 Task: Sort the products in the category "Sauvignon Blanc" by relevance.
Action: Mouse moved to (796, 275)
Screenshot: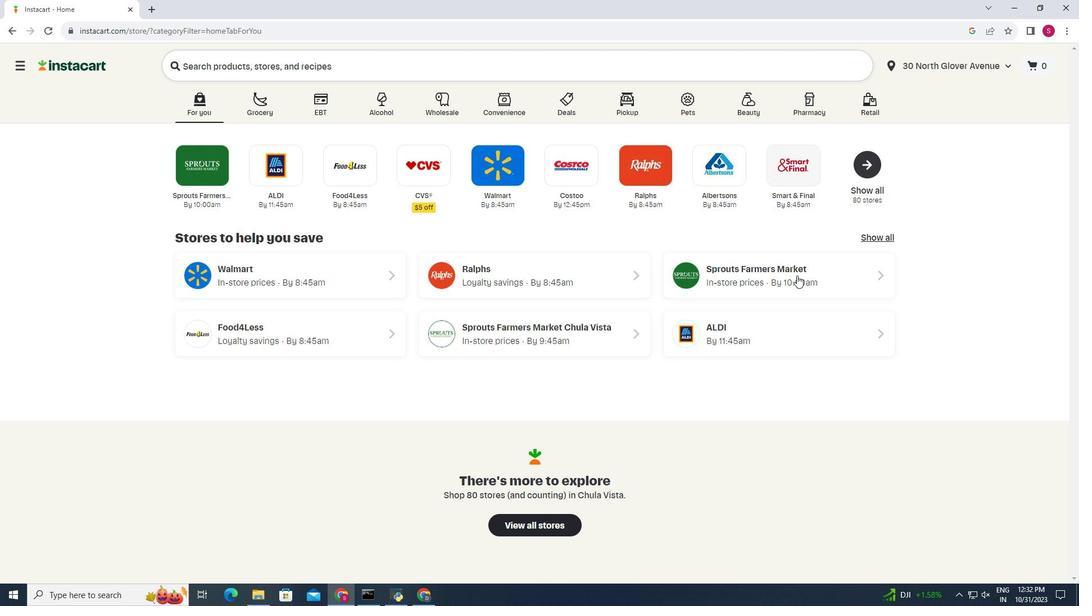 
Action: Mouse pressed left at (796, 275)
Screenshot: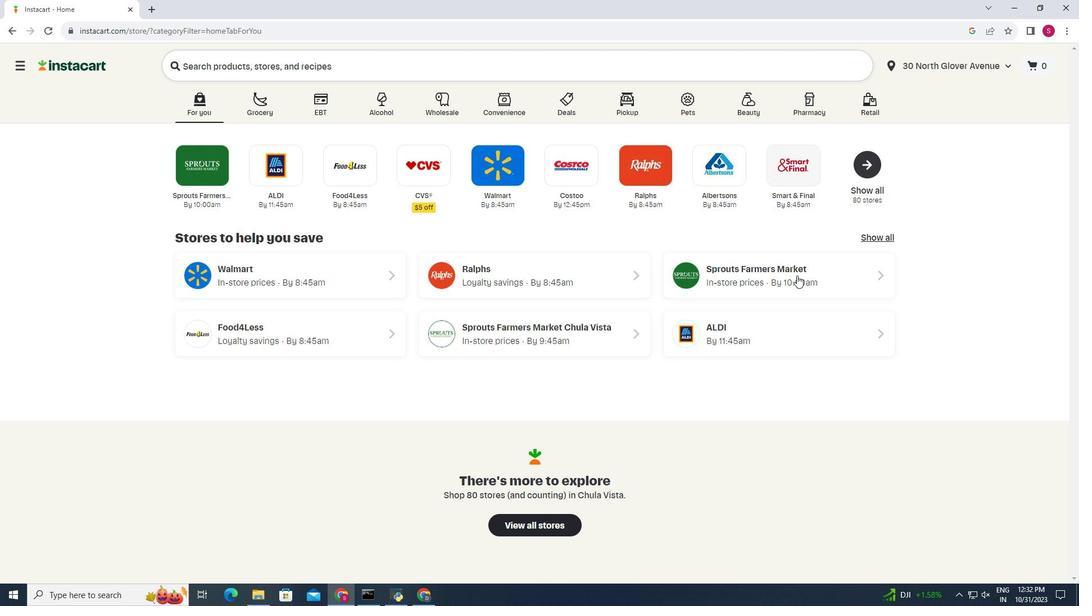 
Action: Mouse moved to (35, 532)
Screenshot: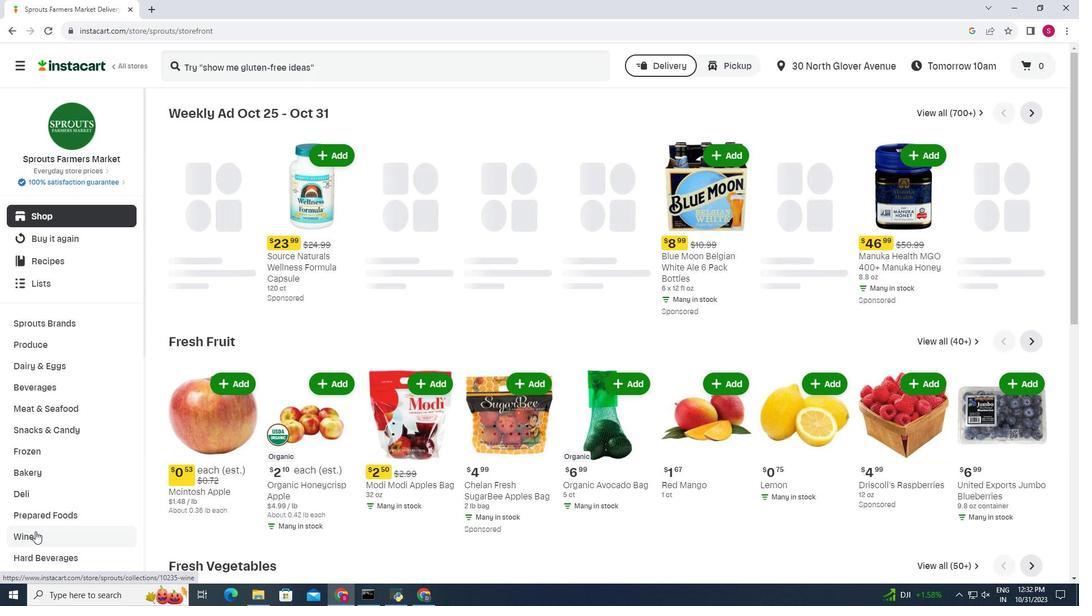 
Action: Mouse pressed left at (35, 532)
Screenshot: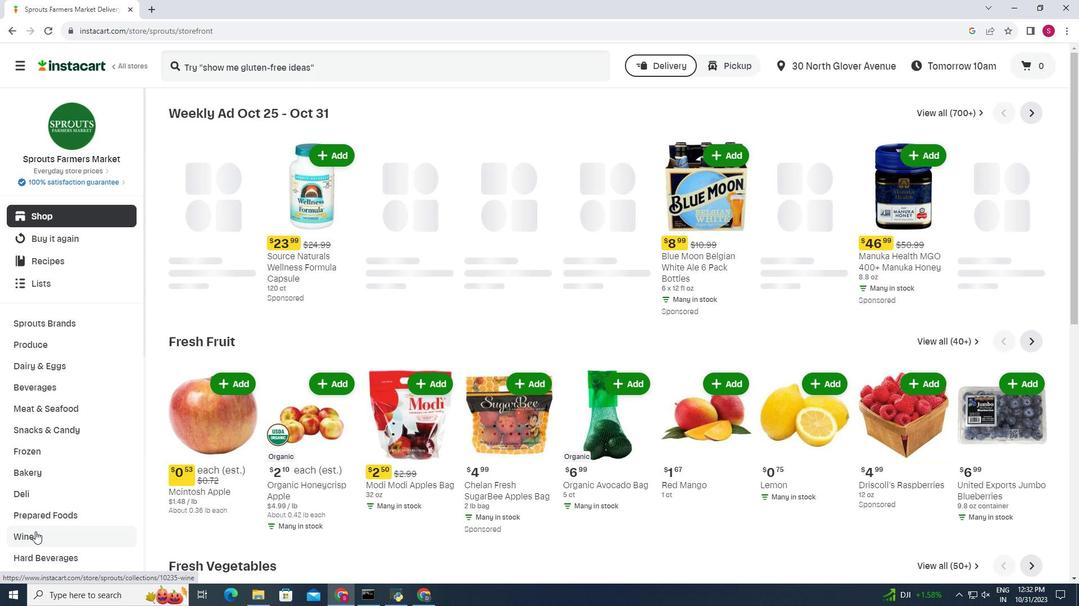 
Action: Mouse moved to (291, 272)
Screenshot: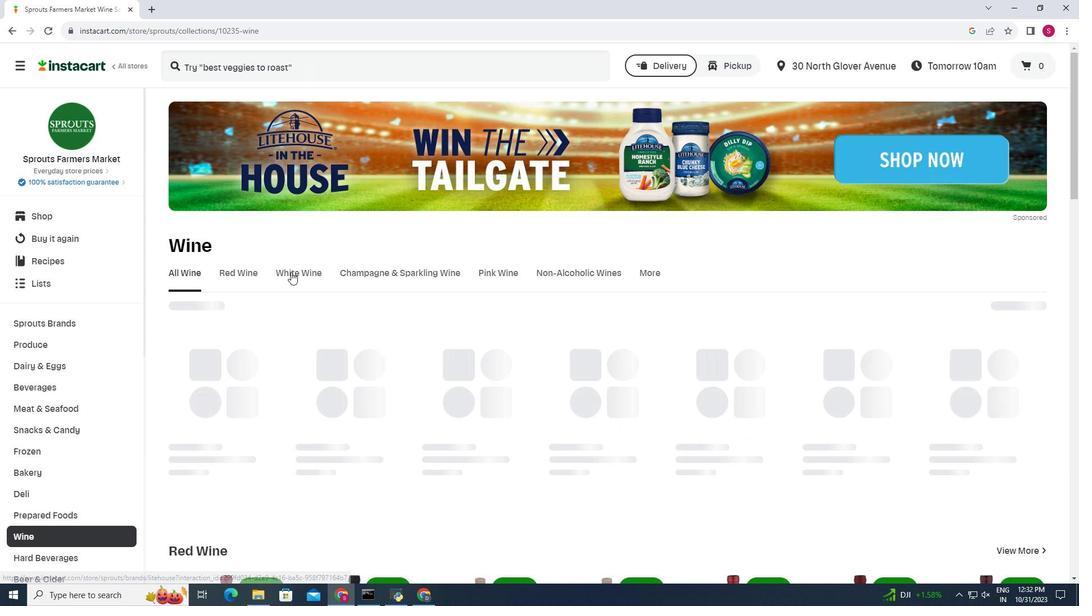 
Action: Mouse pressed left at (291, 272)
Screenshot: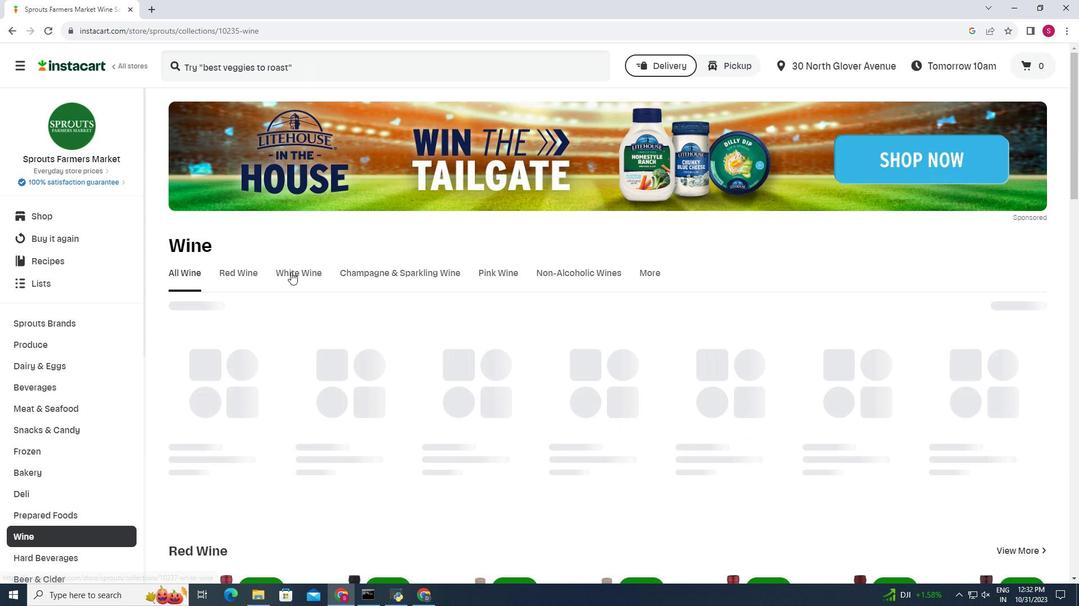 
Action: Mouse moved to (288, 317)
Screenshot: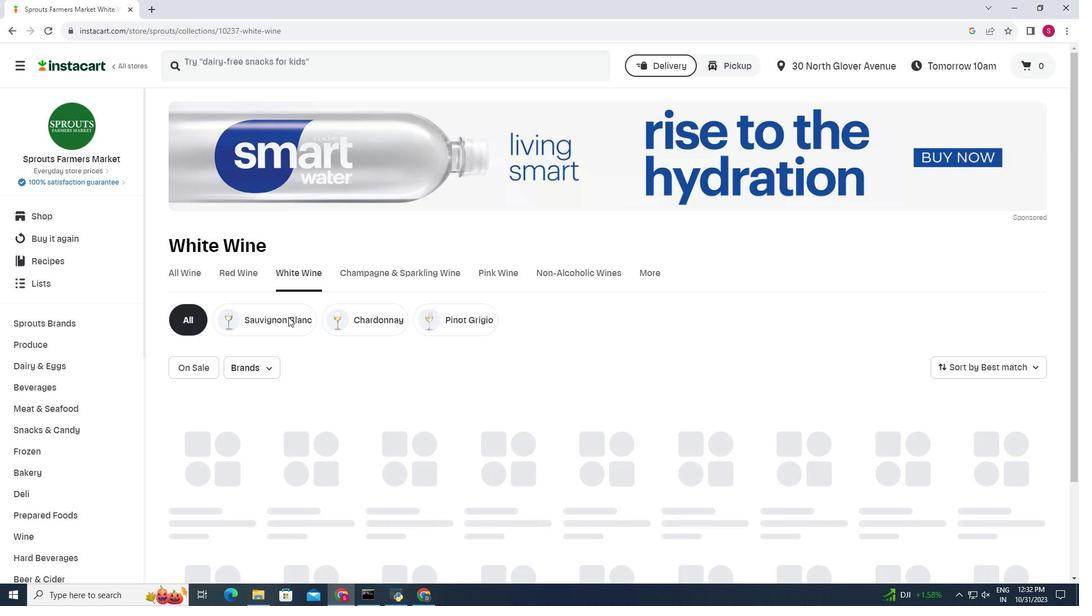 
Action: Mouse pressed left at (288, 317)
Screenshot: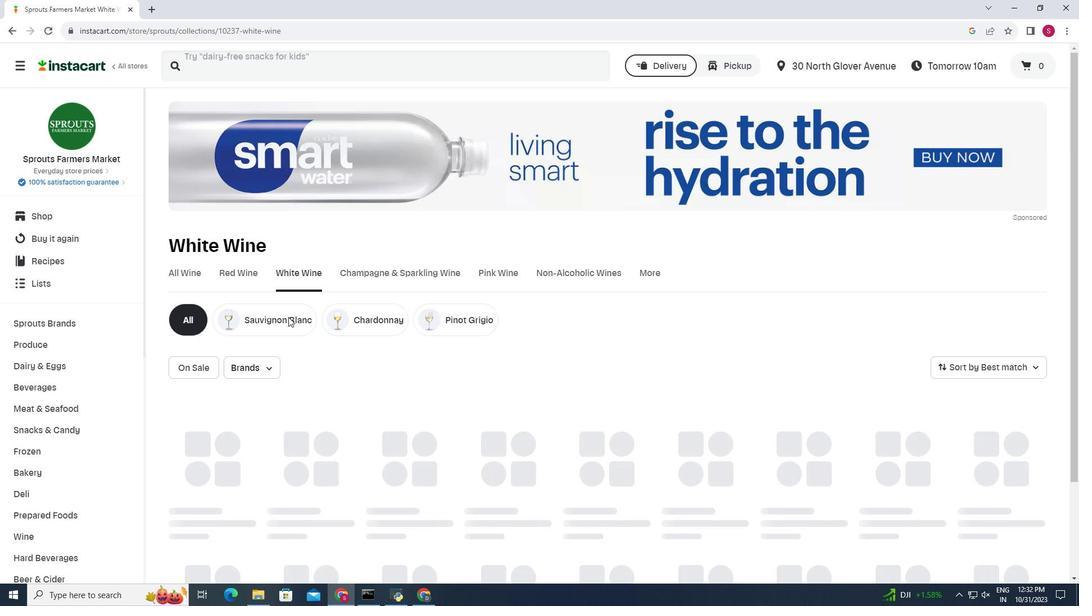 
Action: Mouse moved to (285, 316)
Screenshot: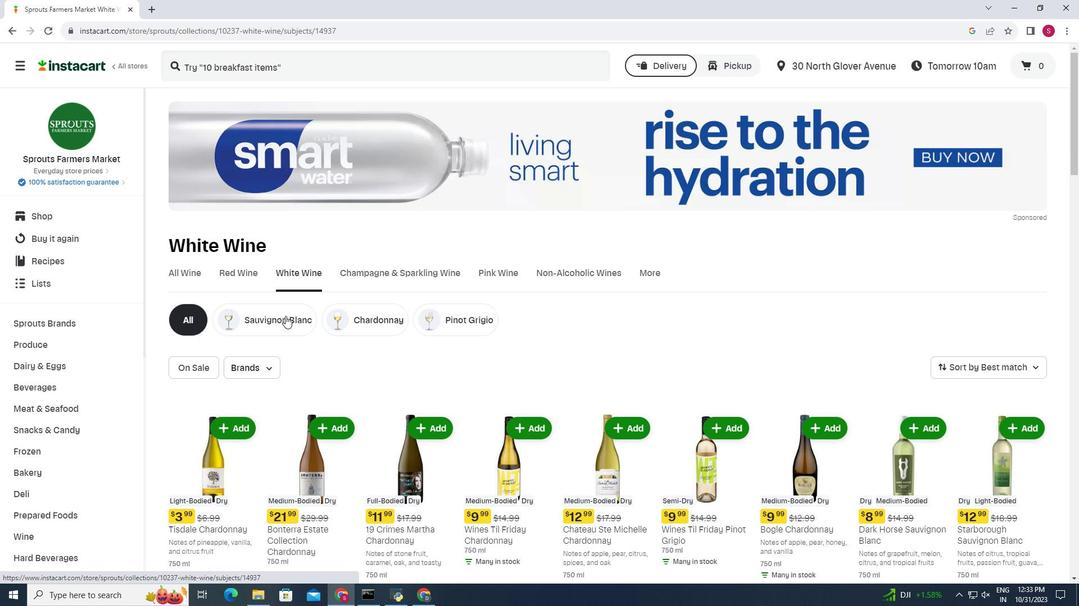 
Action: Mouse pressed left at (285, 316)
Screenshot: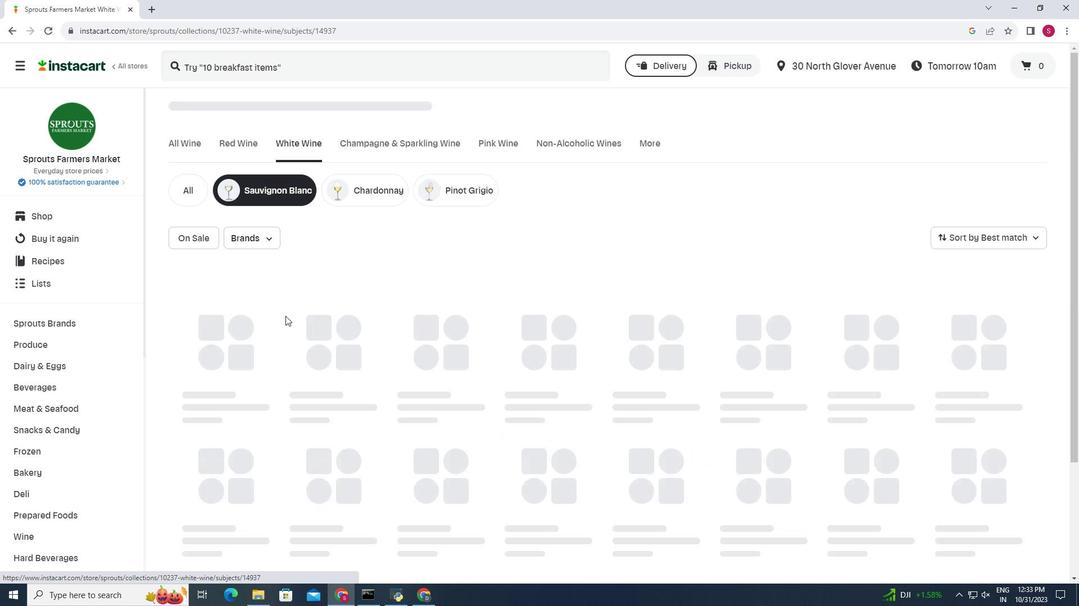
Action: Mouse moved to (1033, 362)
Screenshot: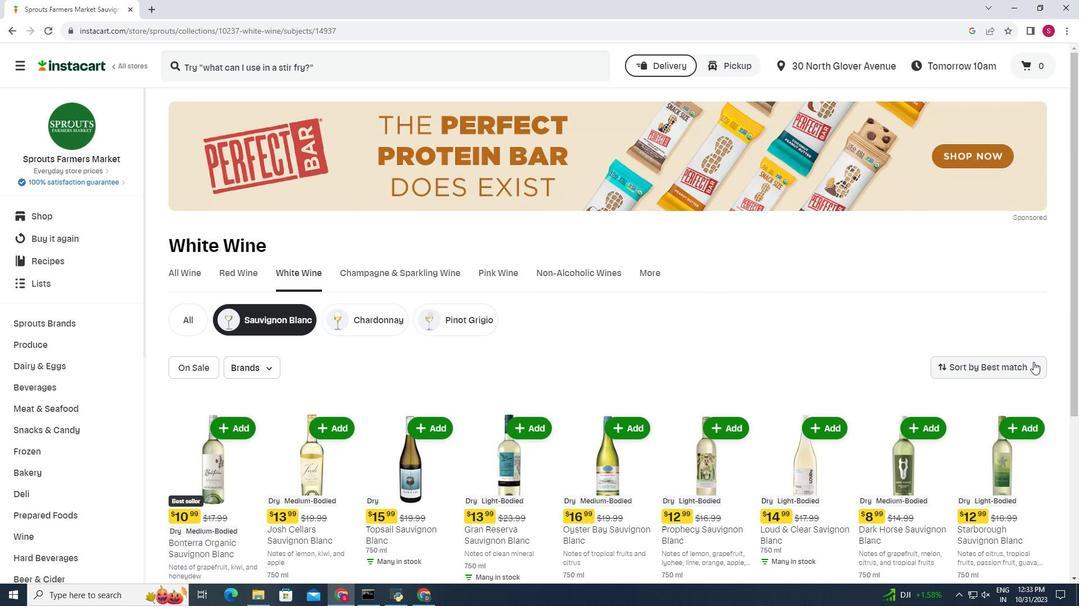 
Action: Mouse pressed left at (1033, 362)
Screenshot: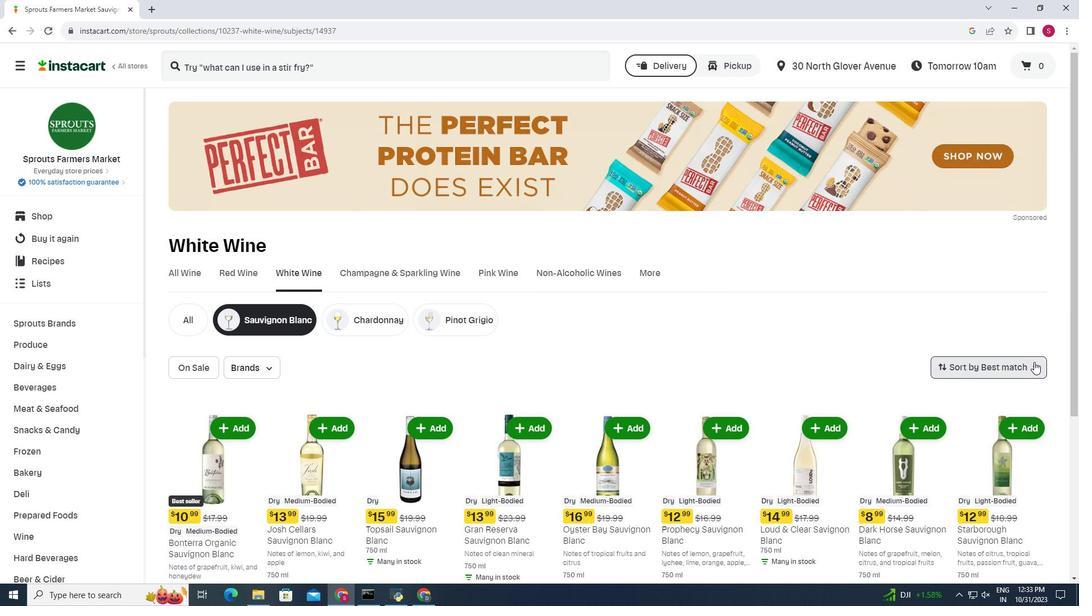 
Action: Mouse moved to (975, 531)
Screenshot: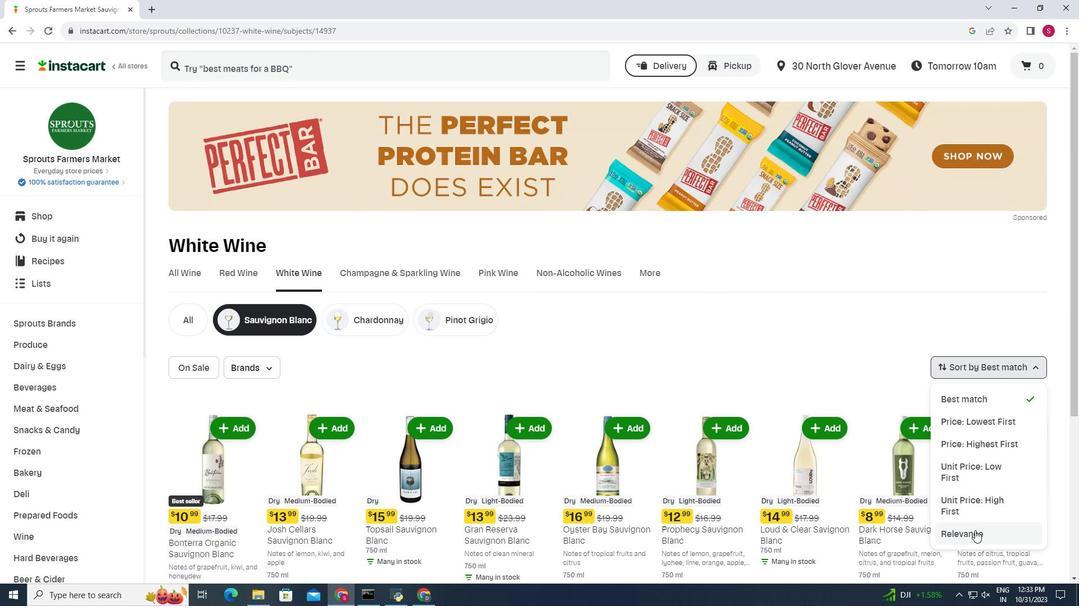 
Action: Mouse pressed left at (975, 531)
Screenshot: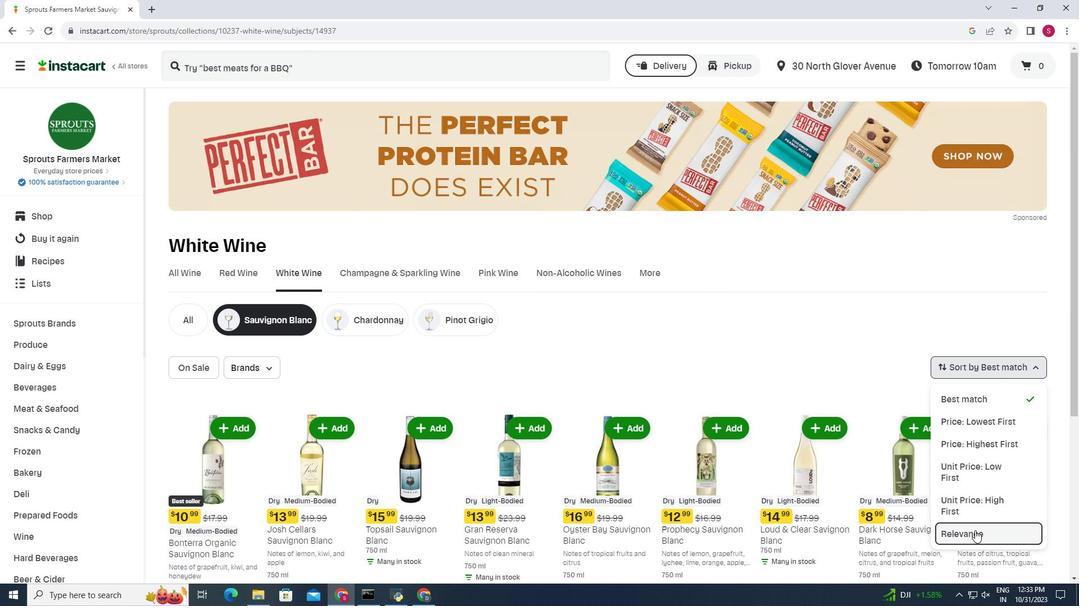 
Action: Mouse moved to (603, 310)
Screenshot: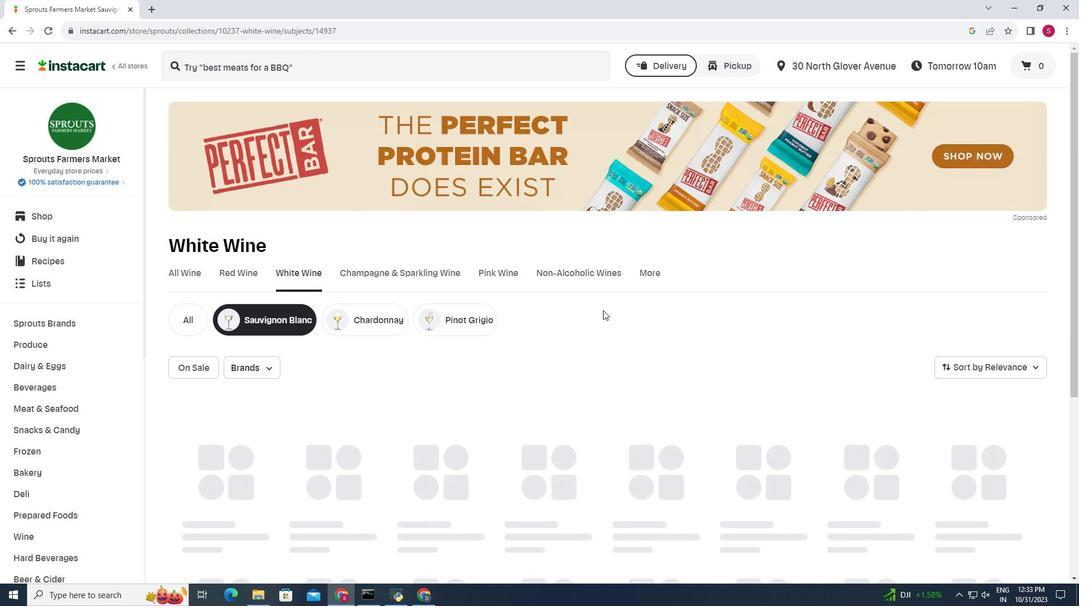 
Action: Mouse scrolled (603, 310) with delta (0, 0)
Screenshot: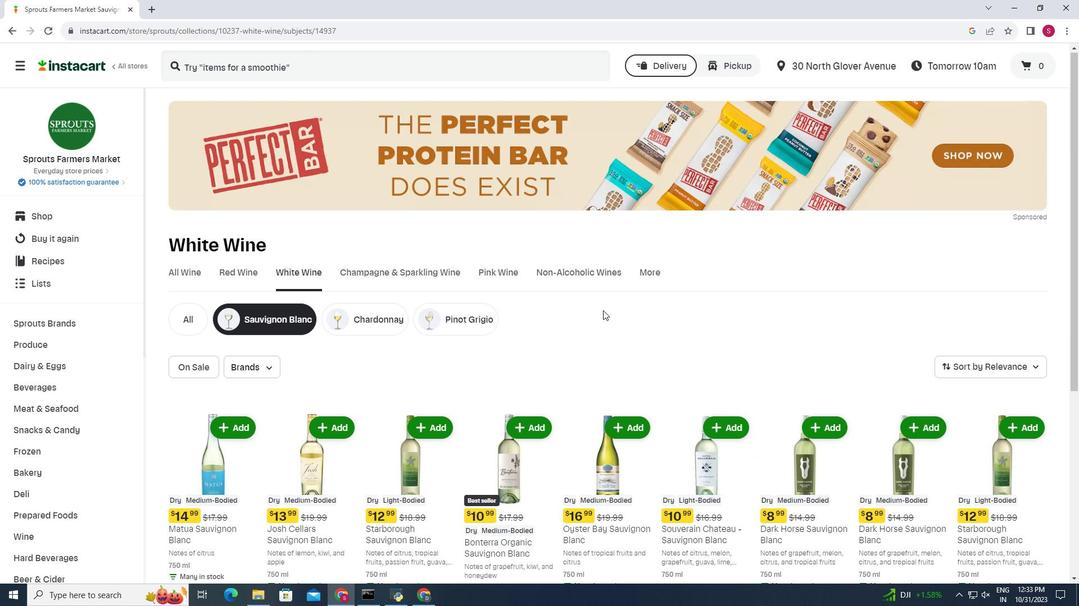 
Action: Mouse scrolled (603, 310) with delta (0, 0)
Screenshot: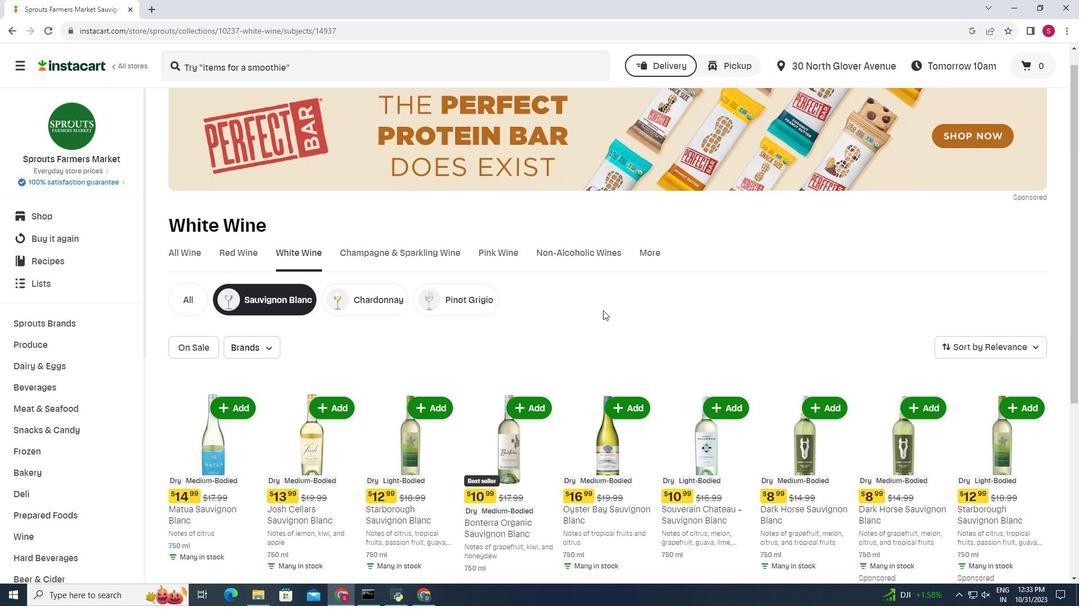 
Action: Mouse scrolled (603, 310) with delta (0, 0)
Screenshot: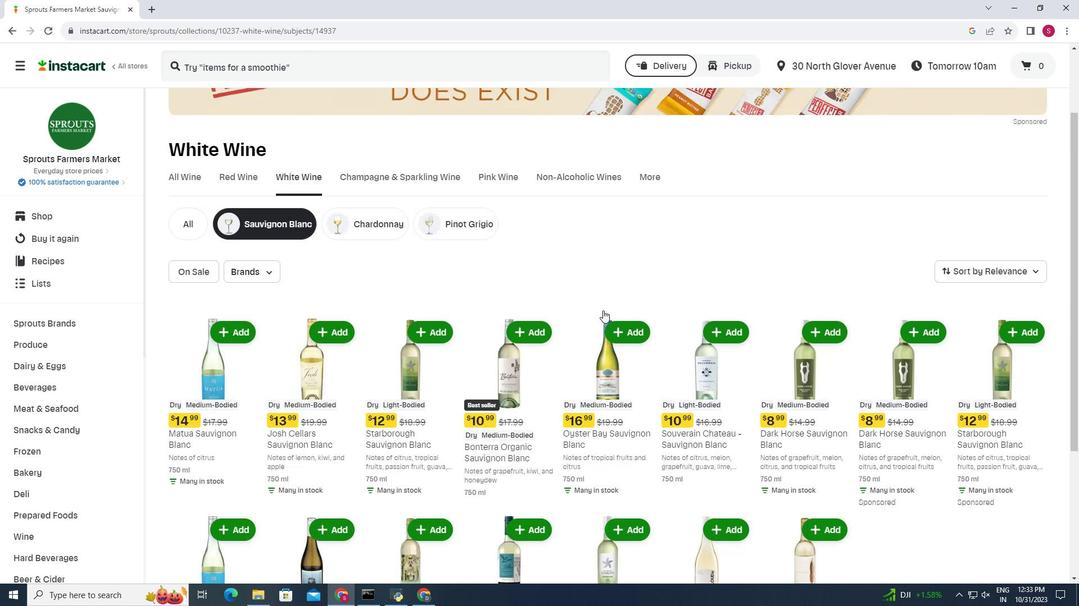 
Action: Mouse scrolled (603, 310) with delta (0, 0)
Screenshot: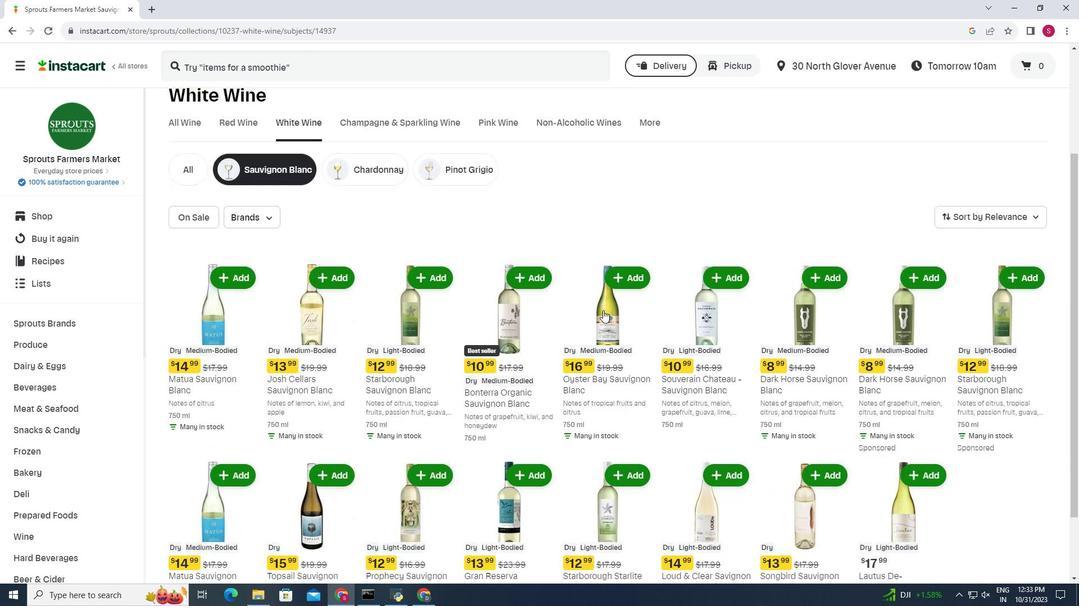 
Action: Mouse scrolled (603, 310) with delta (0, 0)
Screenshot: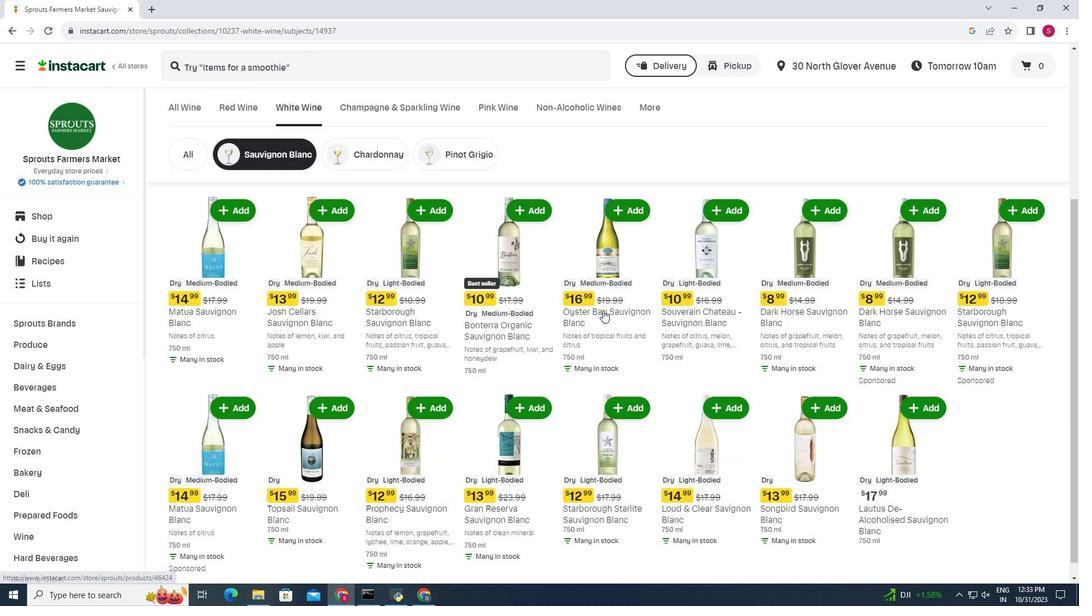
Action: Mouse scrolled (603, 310) with delta (0, 0)
Screenshot: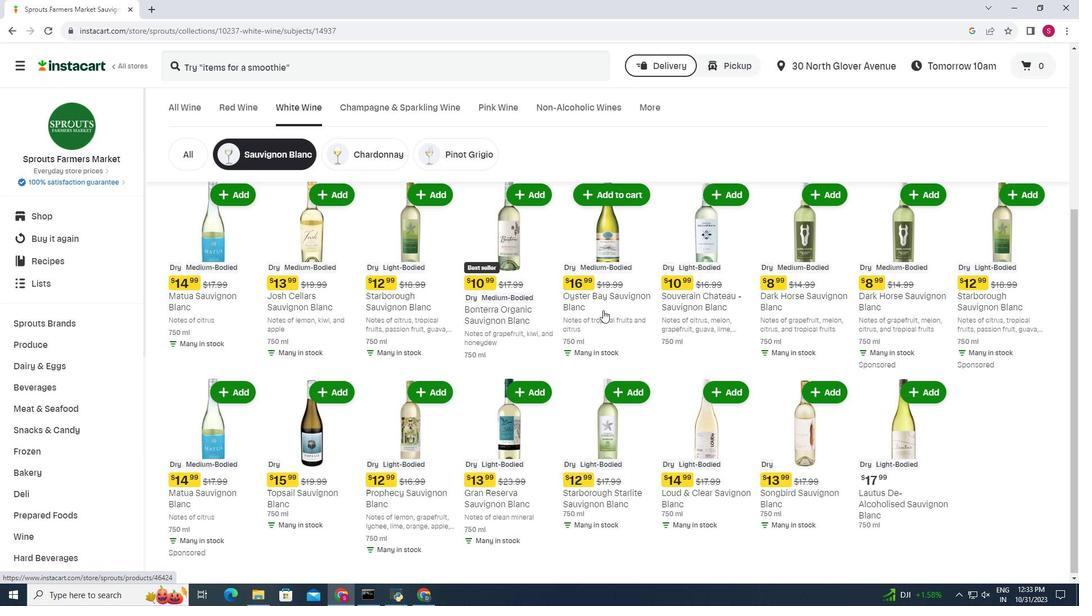 
Action: Mouse scrolled (603, 310) with delta (0, 0)
Screenshot: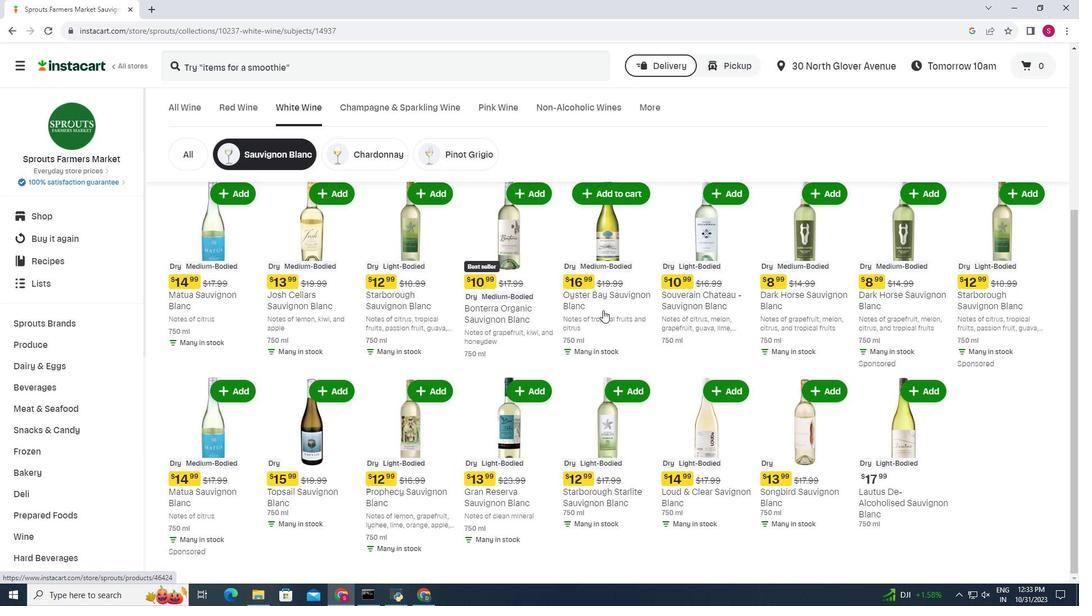 
Action: Mouse moved to (600, 310)
Screenshot: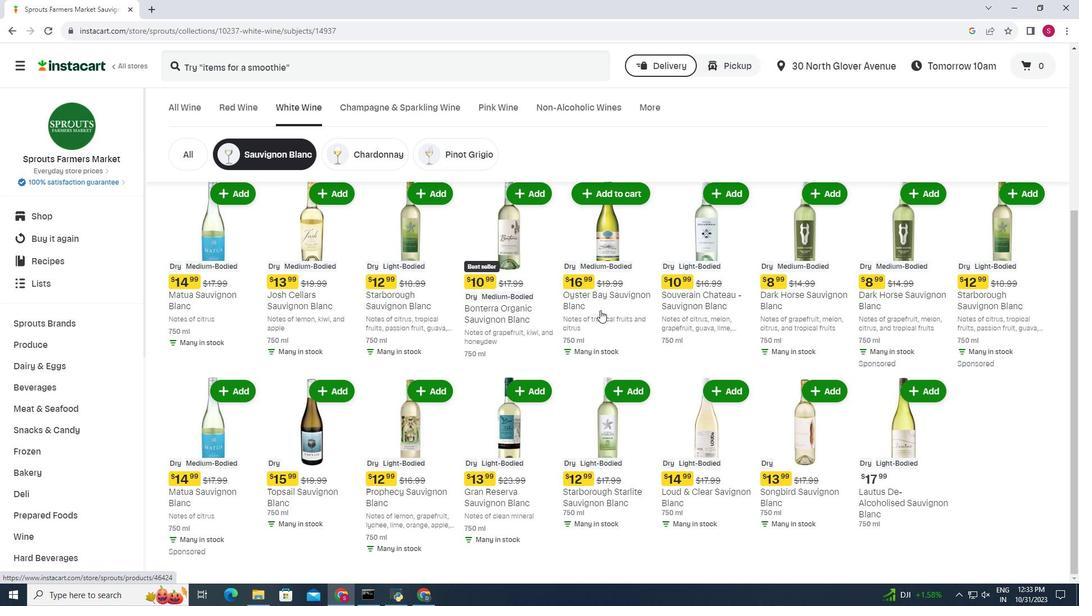 
